 Task: Set the zoom to 1:1 Original.
Action: Mouse moved to (63, 12)
Screenshot: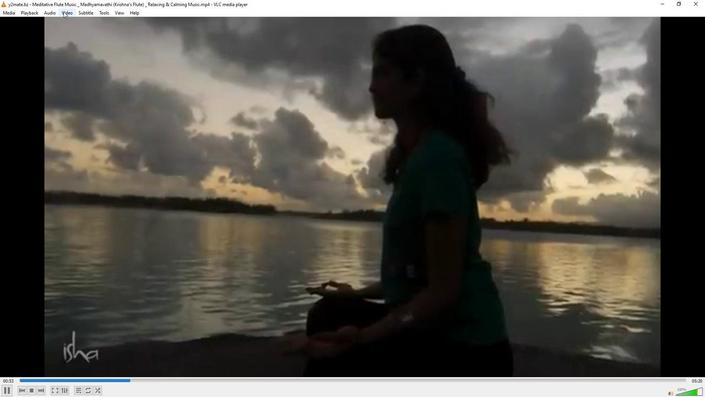 
Action: Mouse pressed left at (63, 12)
Screenshot: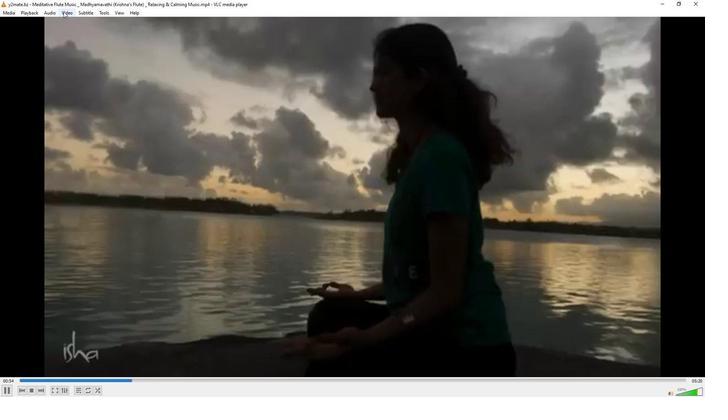 
Action: Mouse moved to (79, 61)
Screenshot: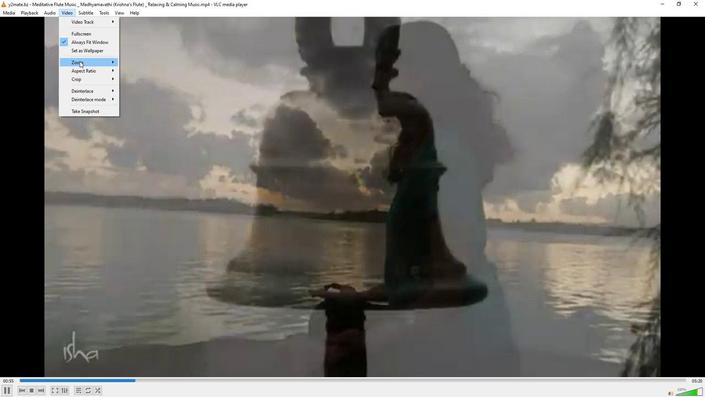 
Action: Mouse pressed left at (79, 61)
Screenshot: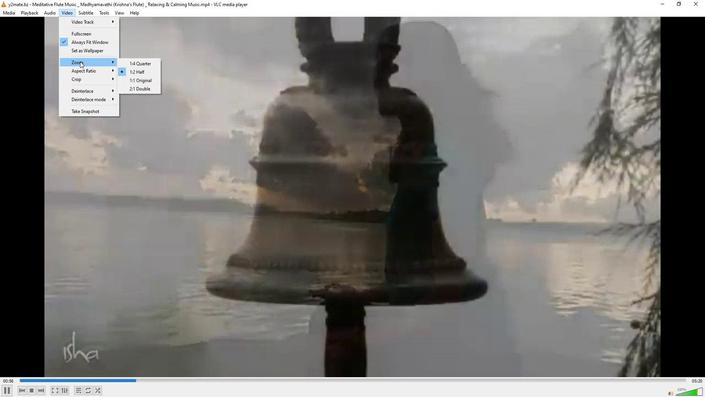 
Action: Mouse moved to (134, 79)
Screenshot: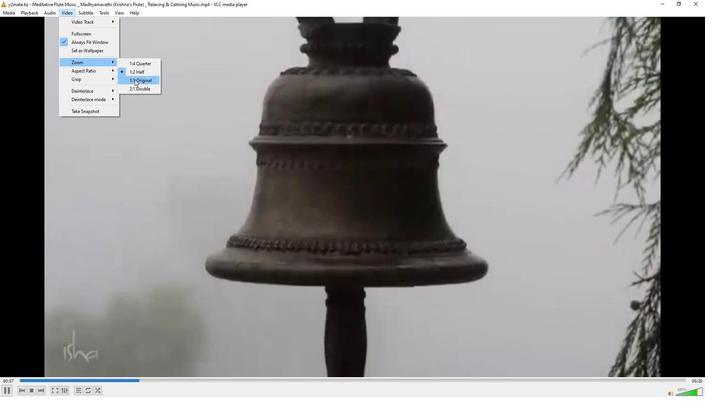 
Action: Mouse pressed left at (134, 79)
Screenshot: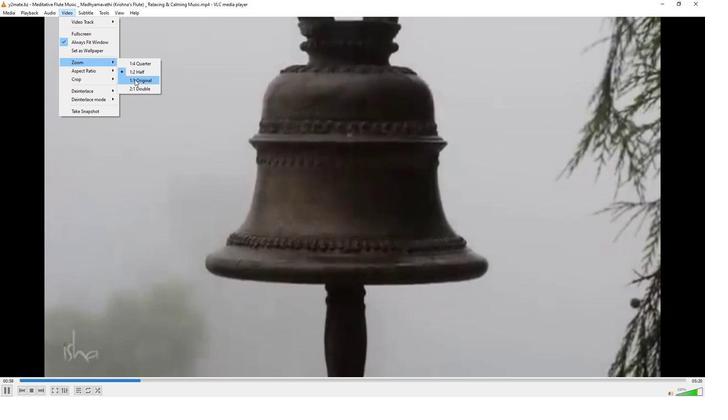 
